 Task: Search for an image of a cat on Google images.
Action: Mouse moved to (53, 157)
Screenshot: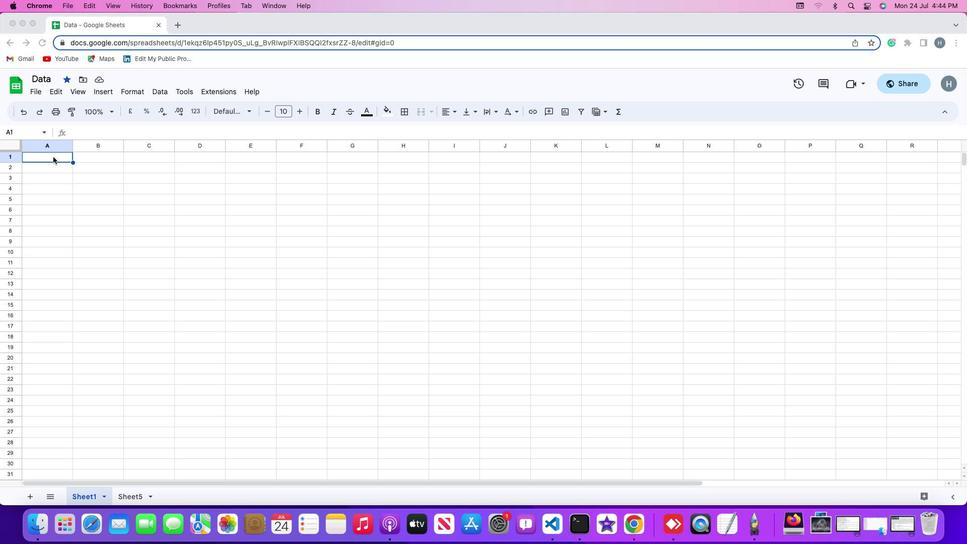 
Action: Mouse pressed left at (53, 157)
Screenshot: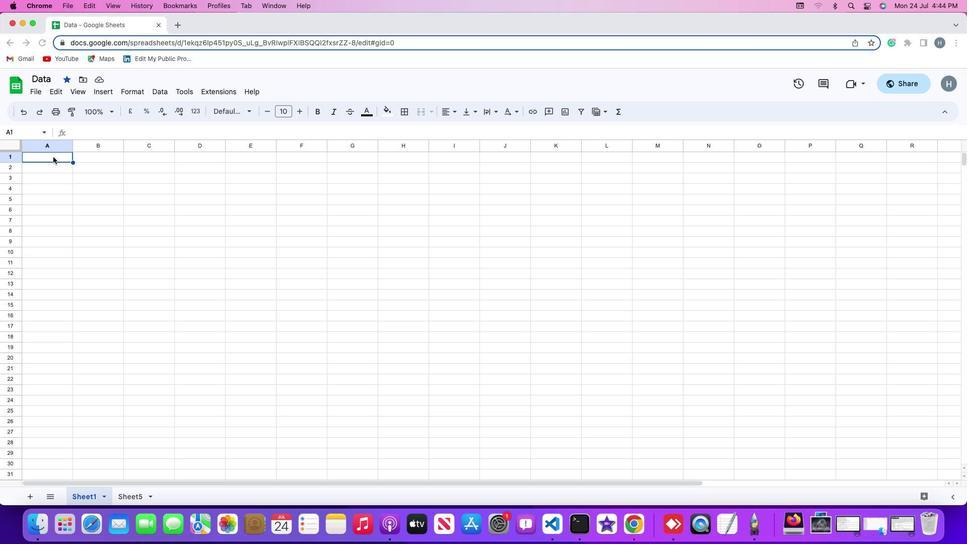 
Action: Mouse pressed left at (53, 157)
Screenshot: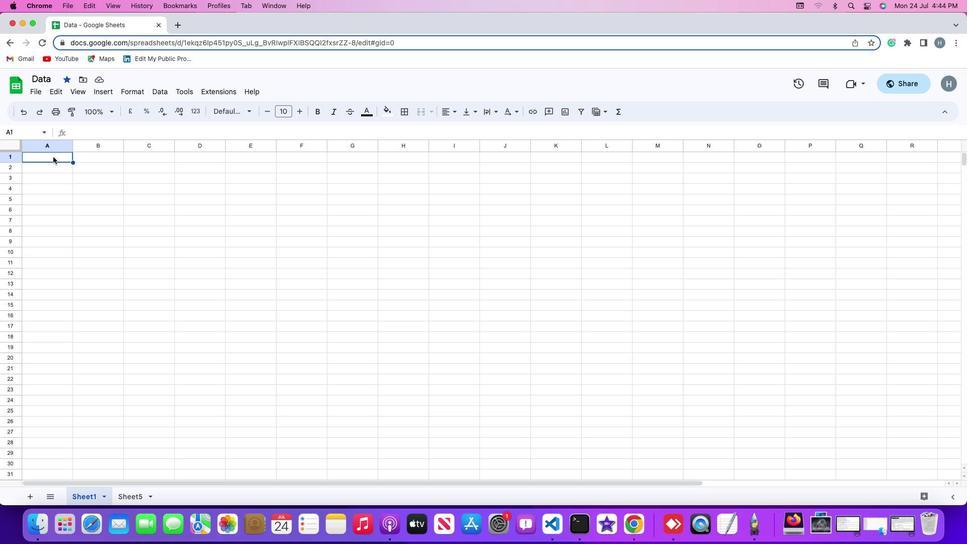 
Action: Mouse moved to (107, 88)
Screenshot: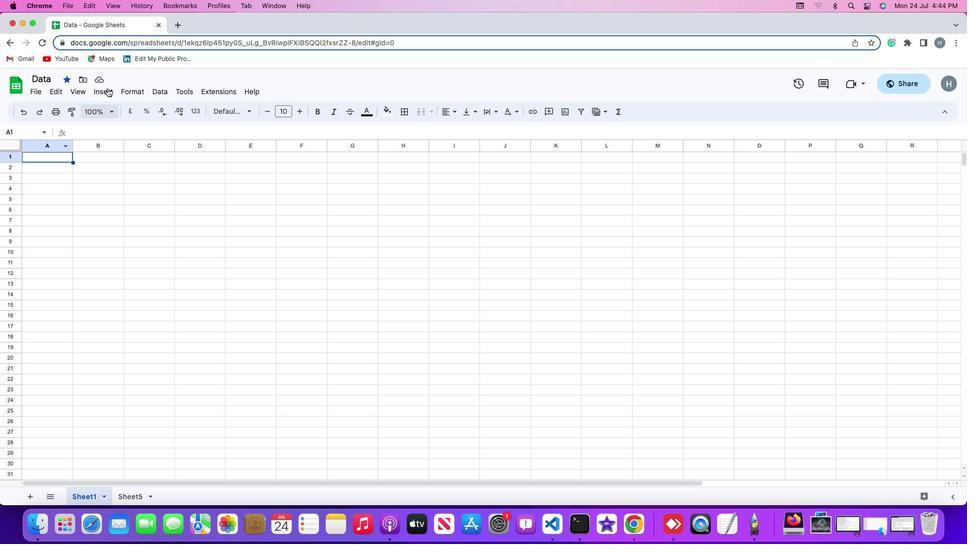 
Action: Mouse pressed left at (107, 88)
Screenshot: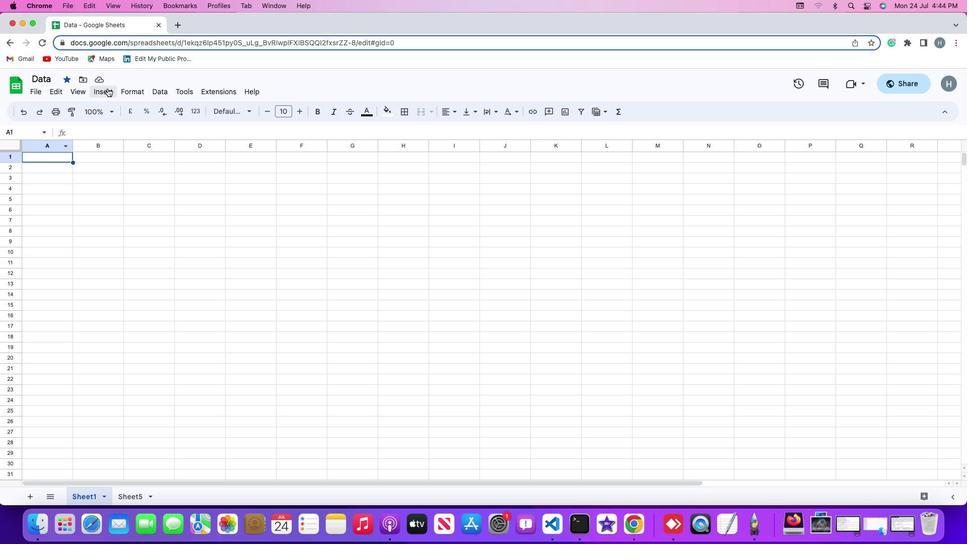 
Action: Mouse moved to (281, 217)
Screenshot: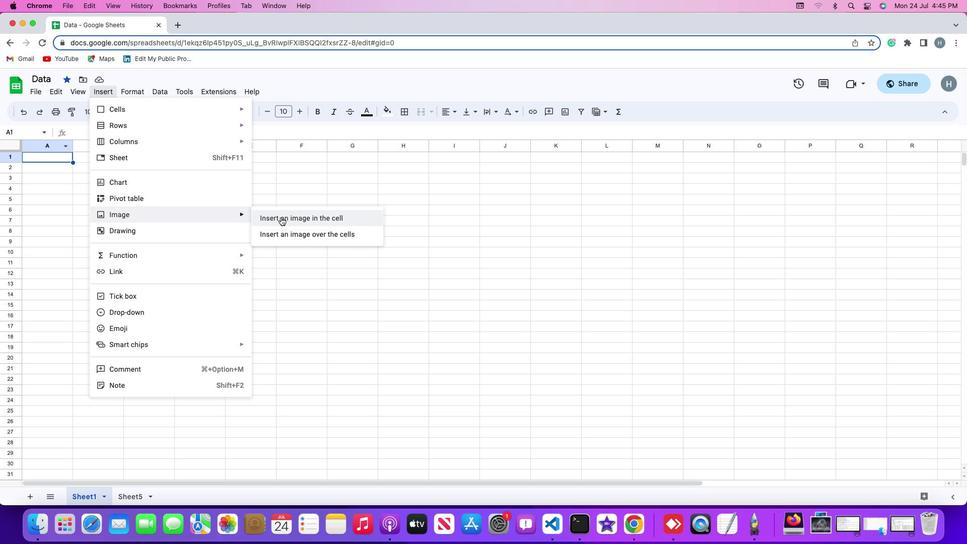 
Action: Mouse pressed left at (281, 217)
Screenshot: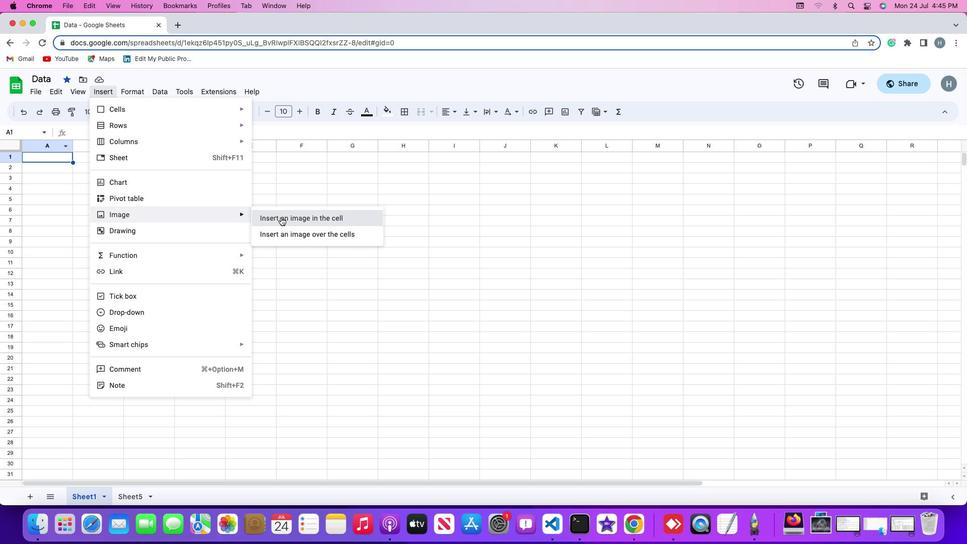 
Action: Mouse moved to (442, 150)
Screenshot: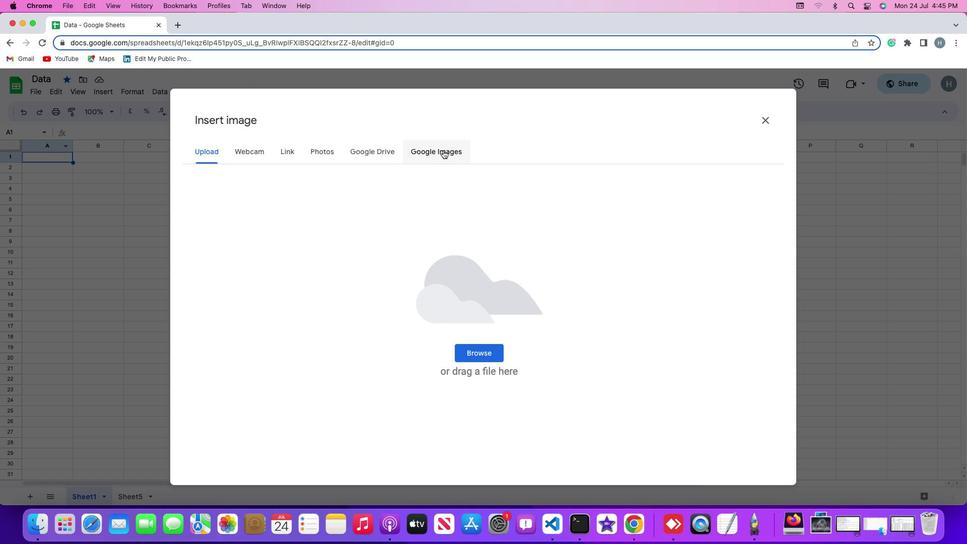 
Action: Mouse pressed left at (442, 150)
Screenshot: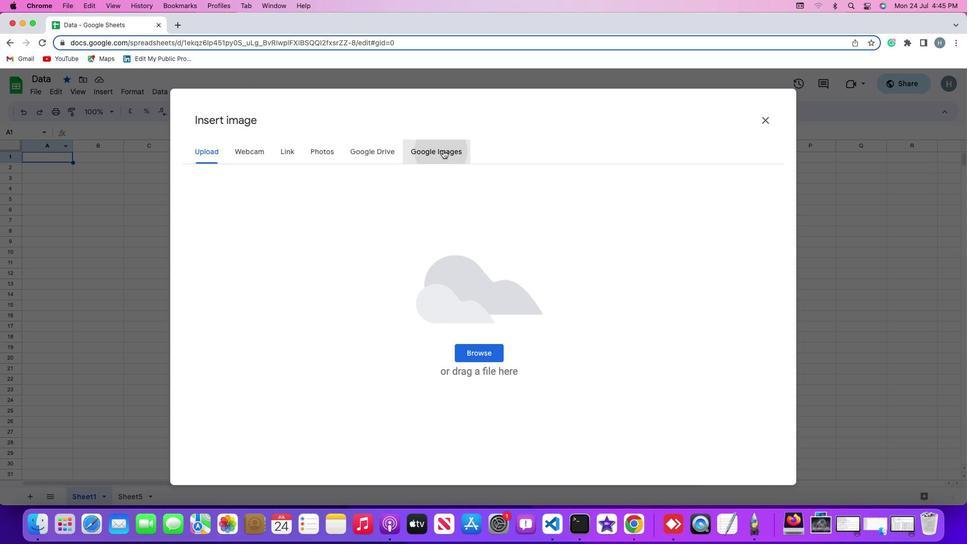
Action: Mouse moved to (440, 124)
Screenshot: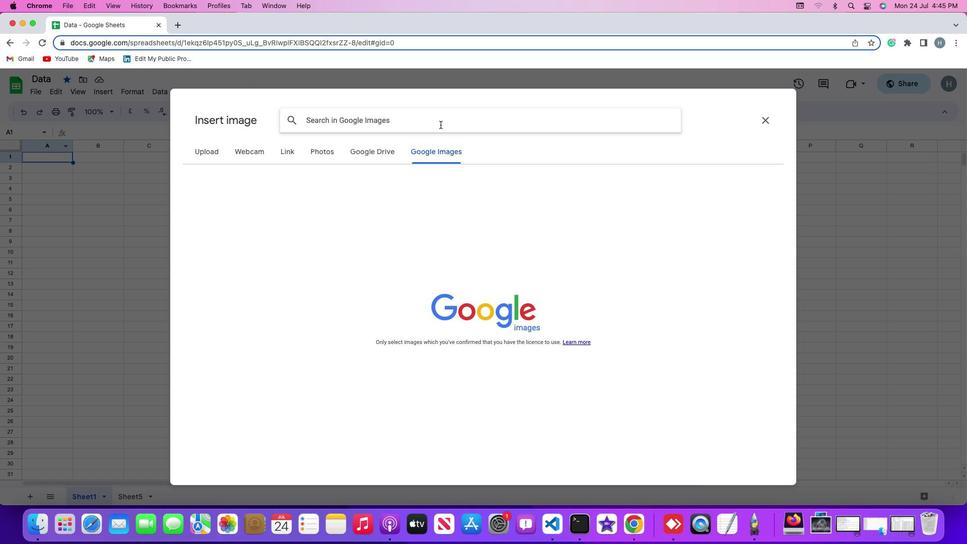 
Action: Key pressed 'c''a''t'
Screenshot: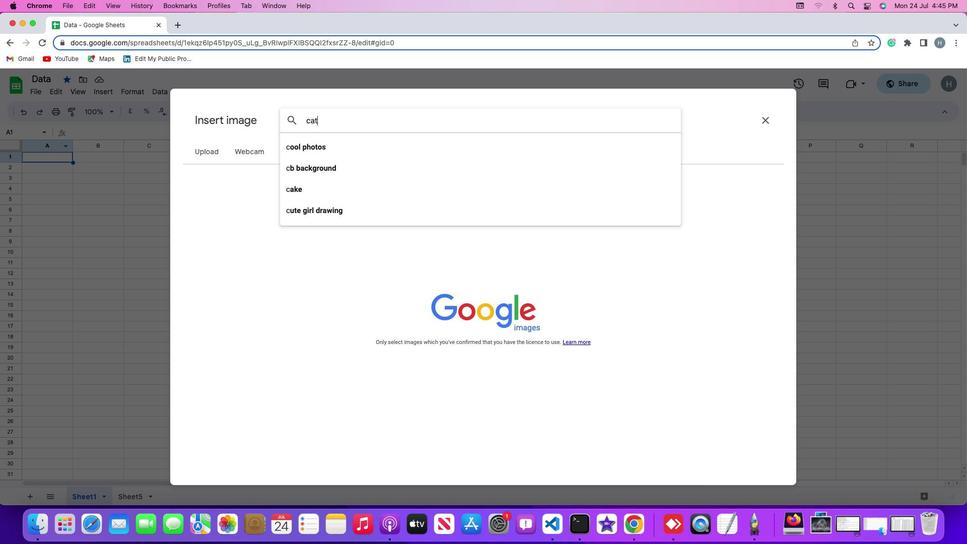 
Action: Mouse moved to (445, 139)
Screenshot: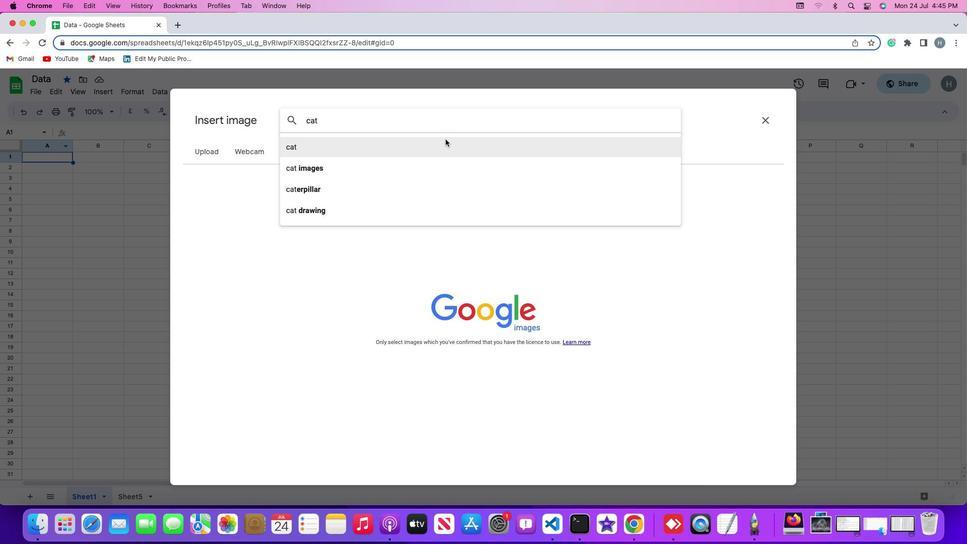 
Action: Mouse pressed left at (445, 139)
Screenshot: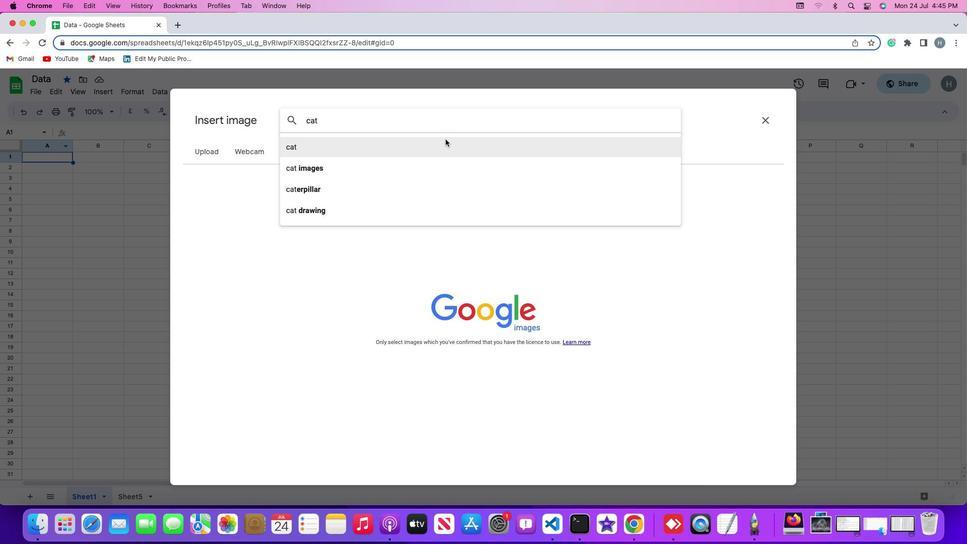 
Action: Mouse moved to (497, 287)
Screenshot: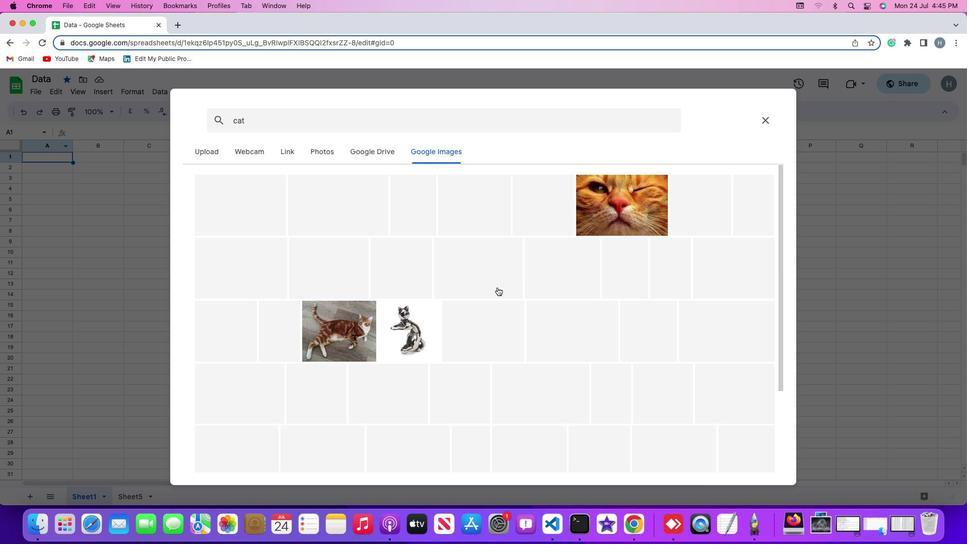 
